 Task: Create a scrum project ZoomOut.
Action: Mouse moved to (231, 70)
Screenshot: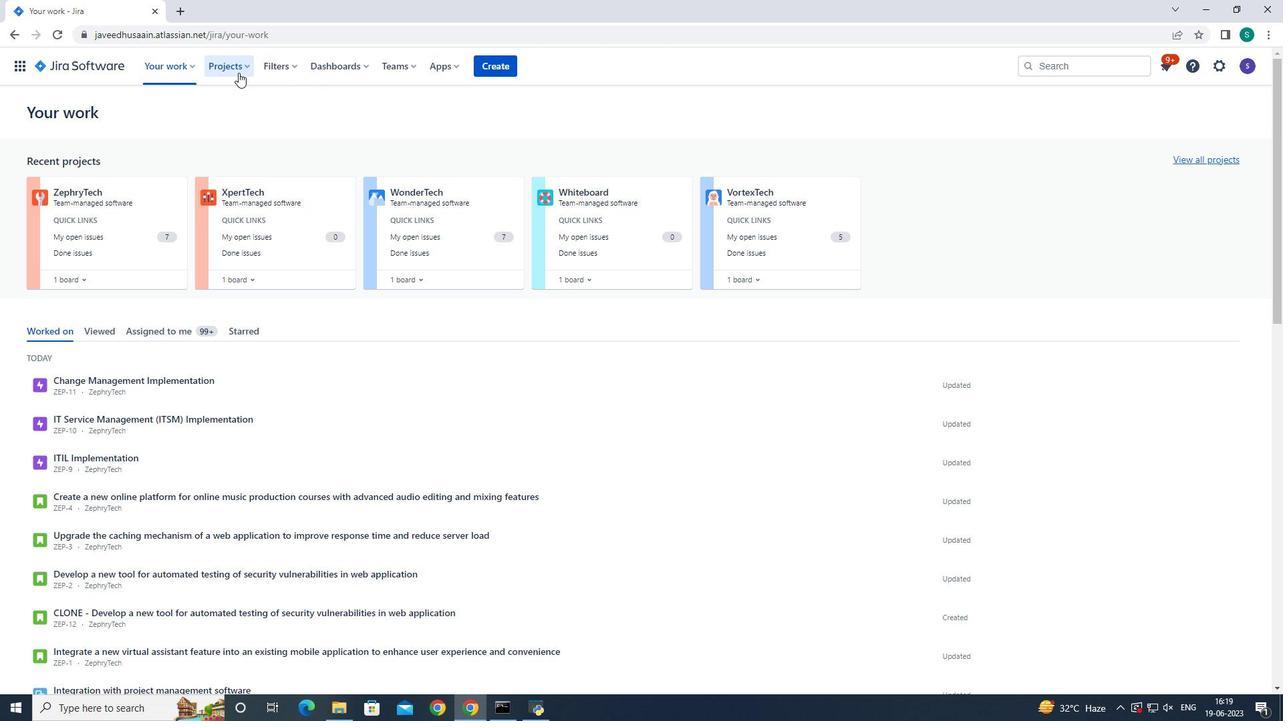 
Action: Mouse pressed left at (231, 70)
Screenshot: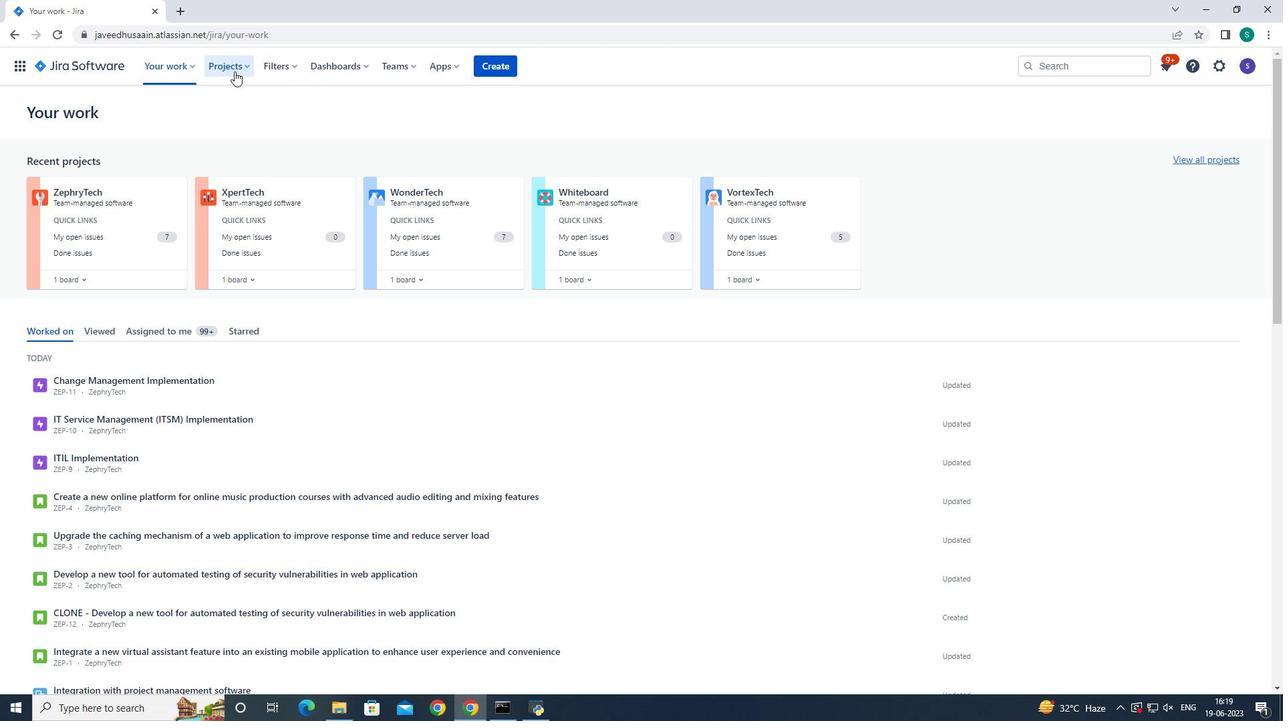 
Action: Mouse moved to (244, 336)
Screenshot: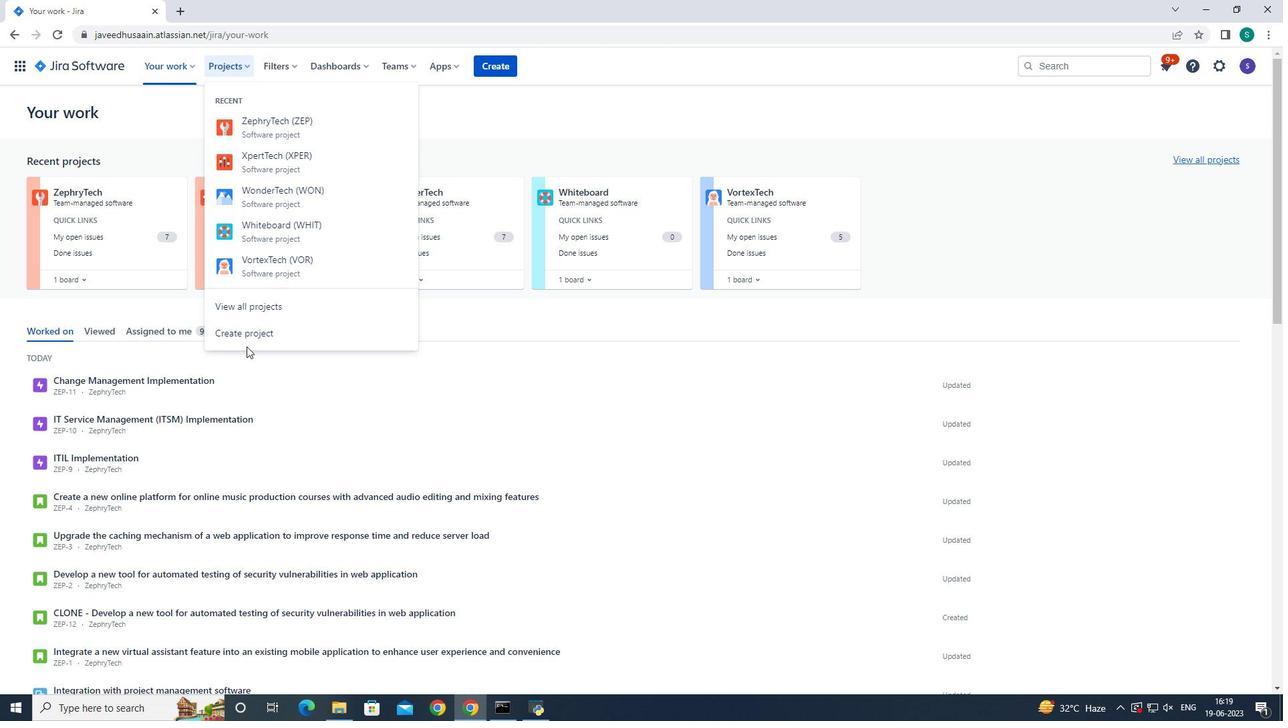 
Action: Mouse pressed left at (244, 336)
Screenshot: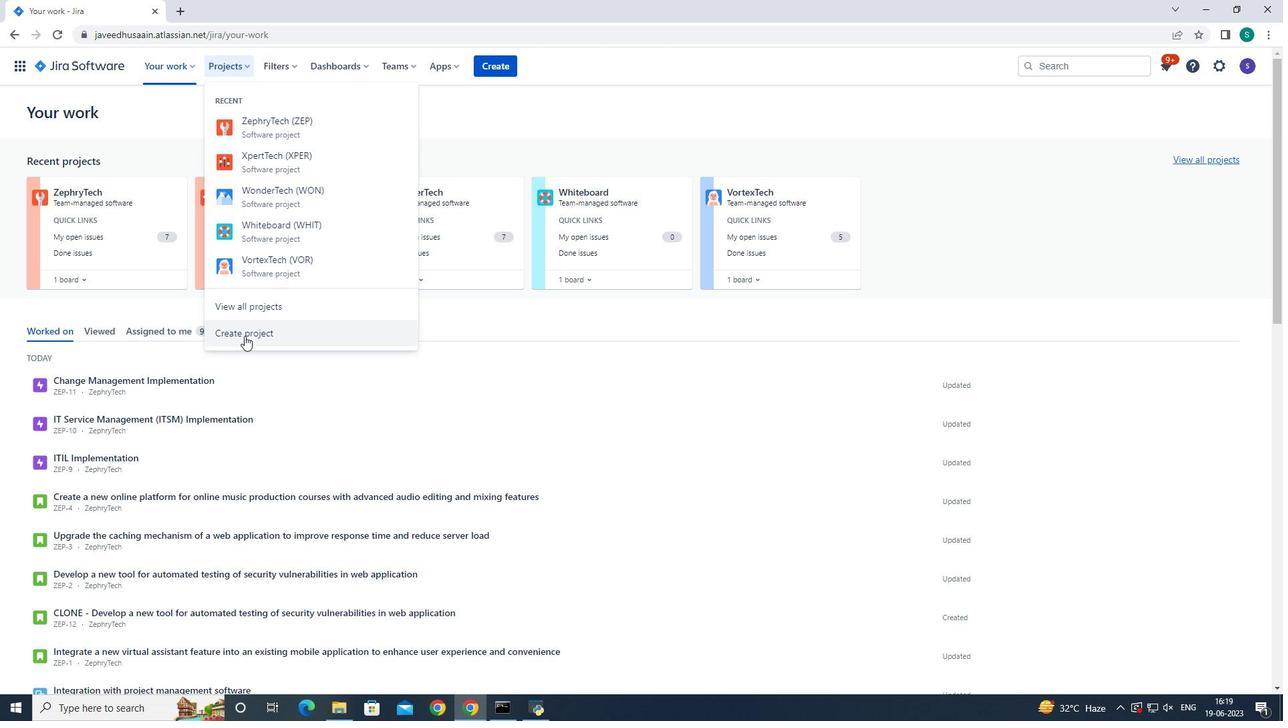 
Action: Mouse moved to (628, 235)
Screenshot: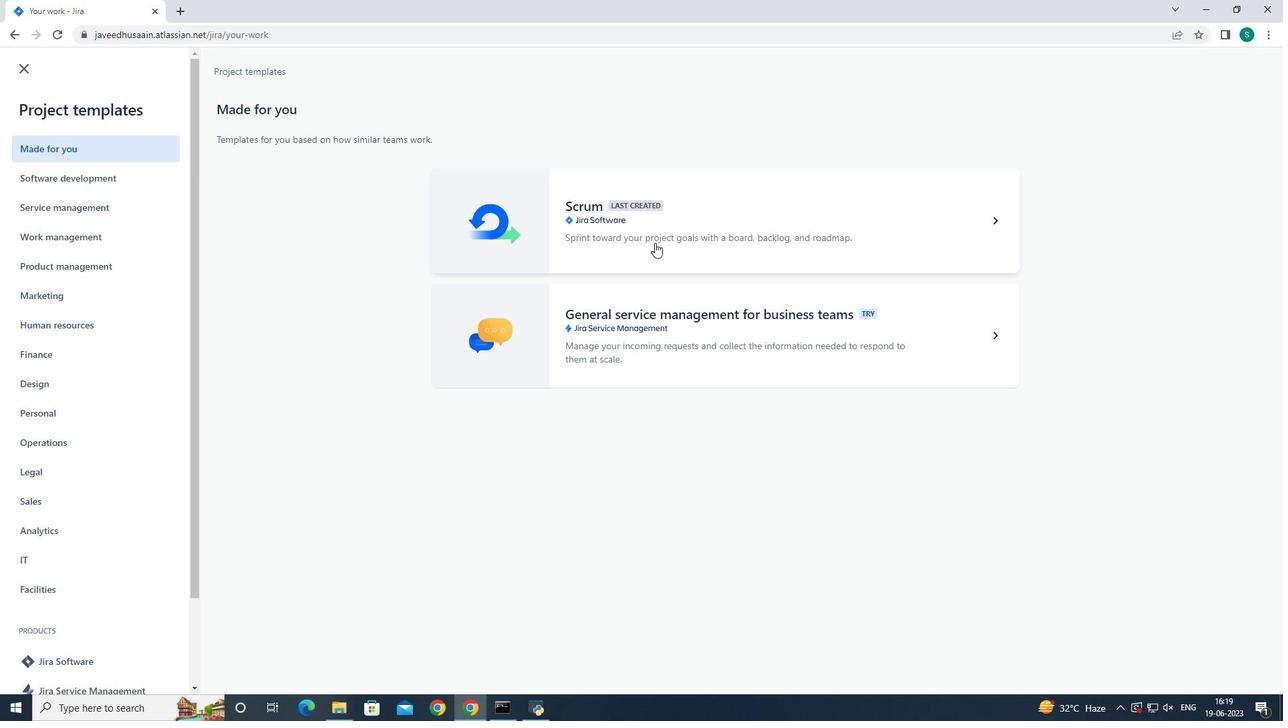
Action: Mouse pressed left at (628, 235)
Screenshot: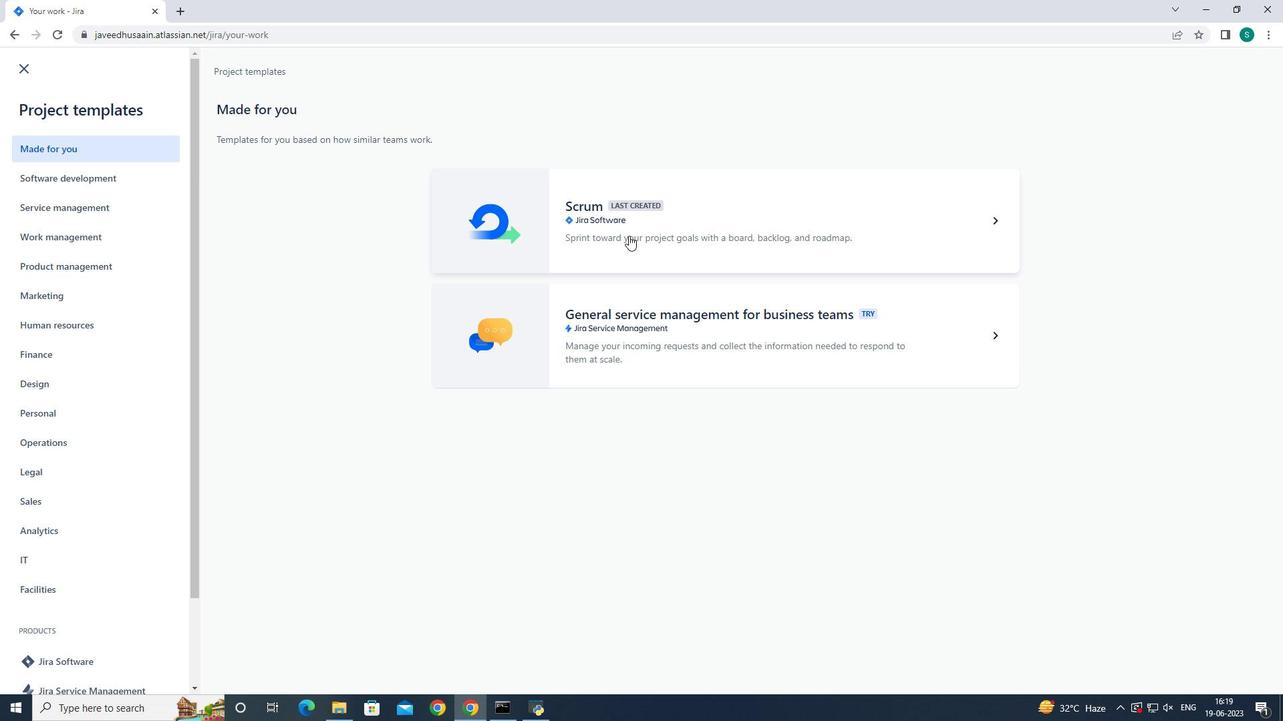 
Action: Mouse moved to (969, 122)
Screenshot: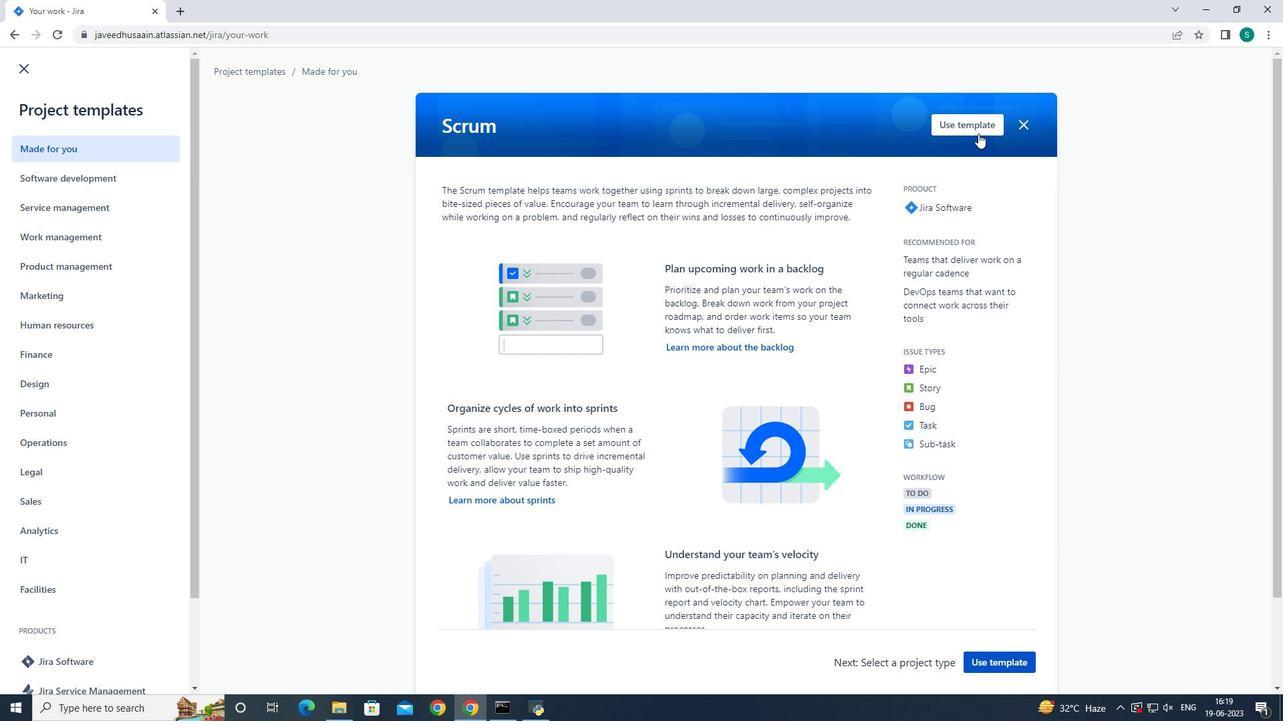 
Action: Mouse pressed left at (969, 122)
Screenshot: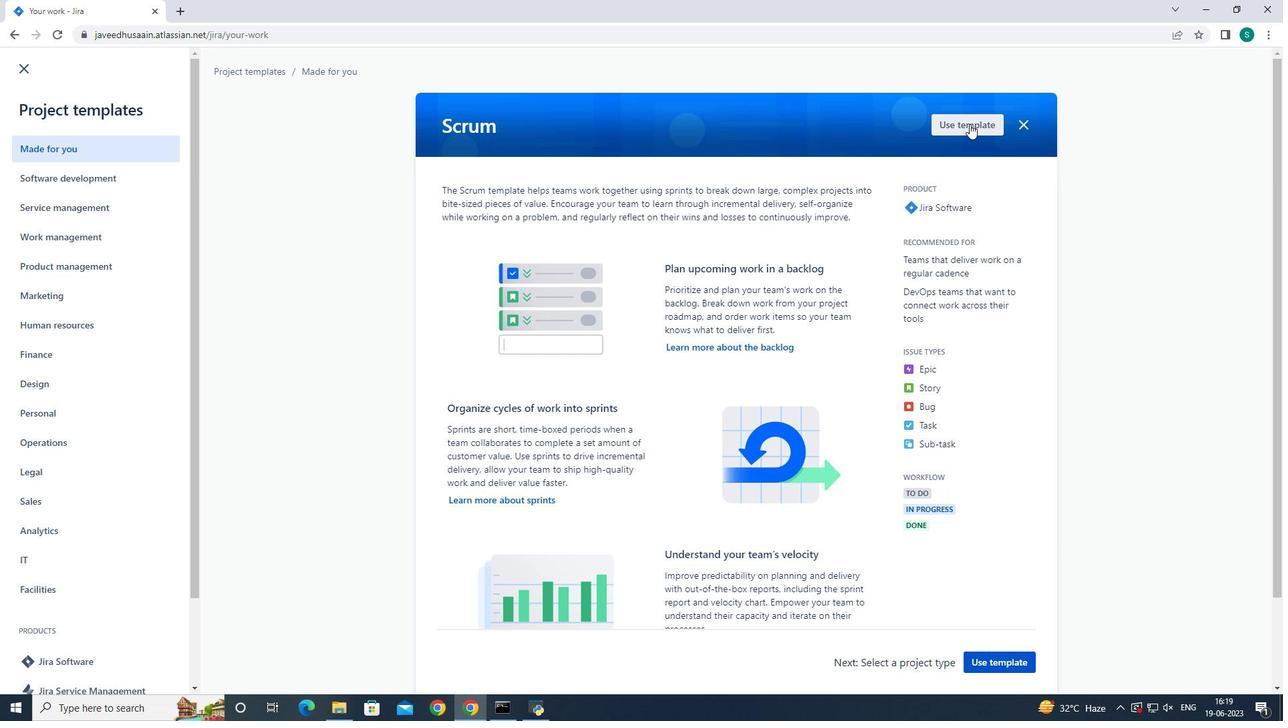 
Action: Mouse moved to (456, 657)
Screenshot: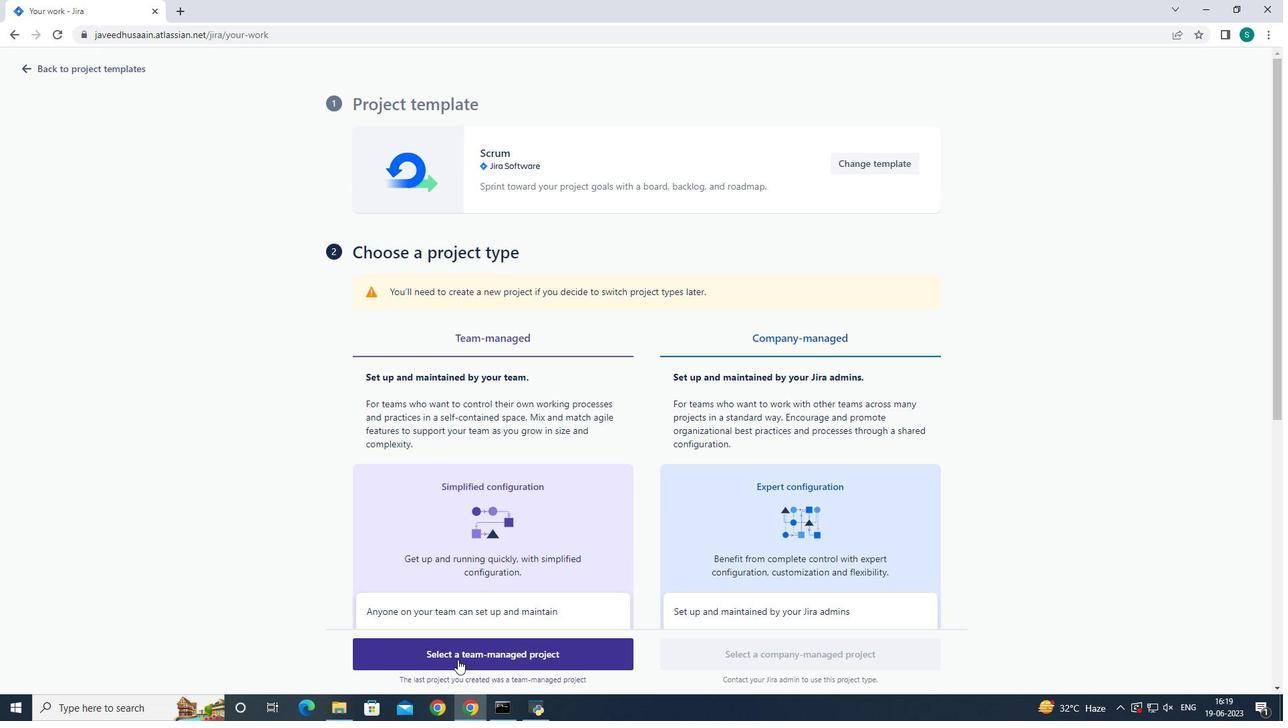 
Action: Mouse pressed left at (456, 657)
Screenshot: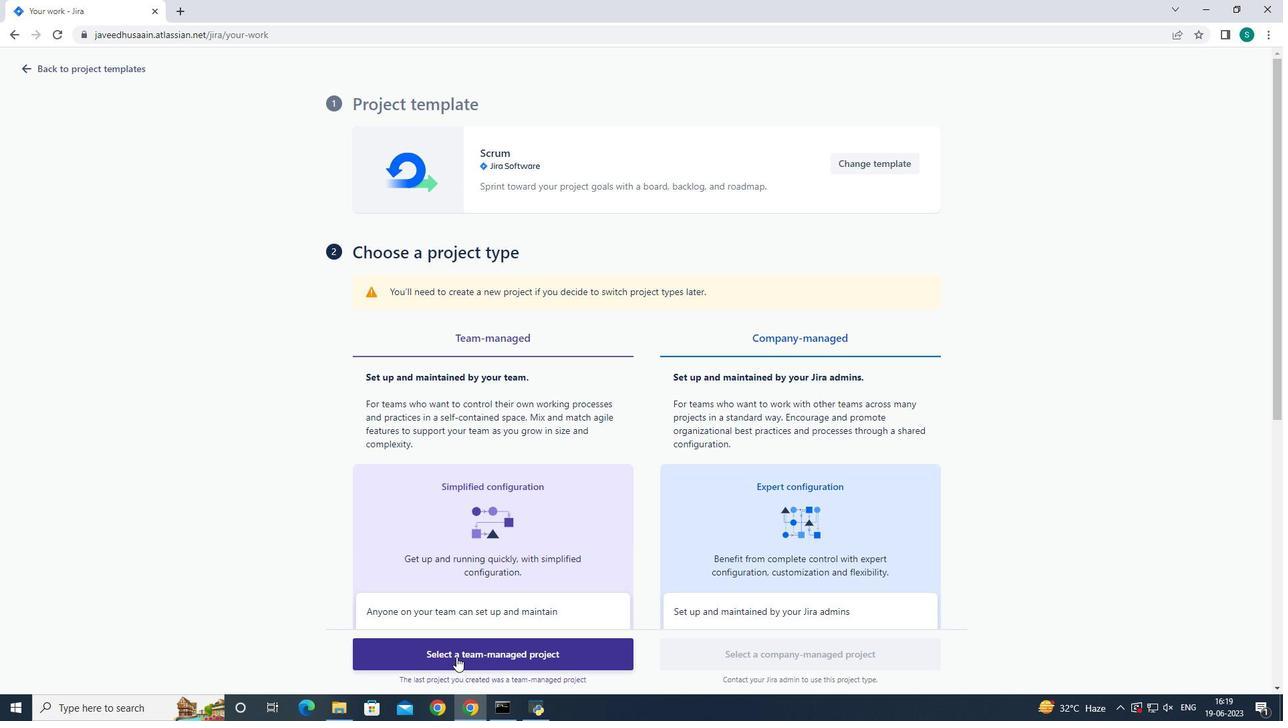 
Action: Mouse moved to (432, 320)
Screenshot: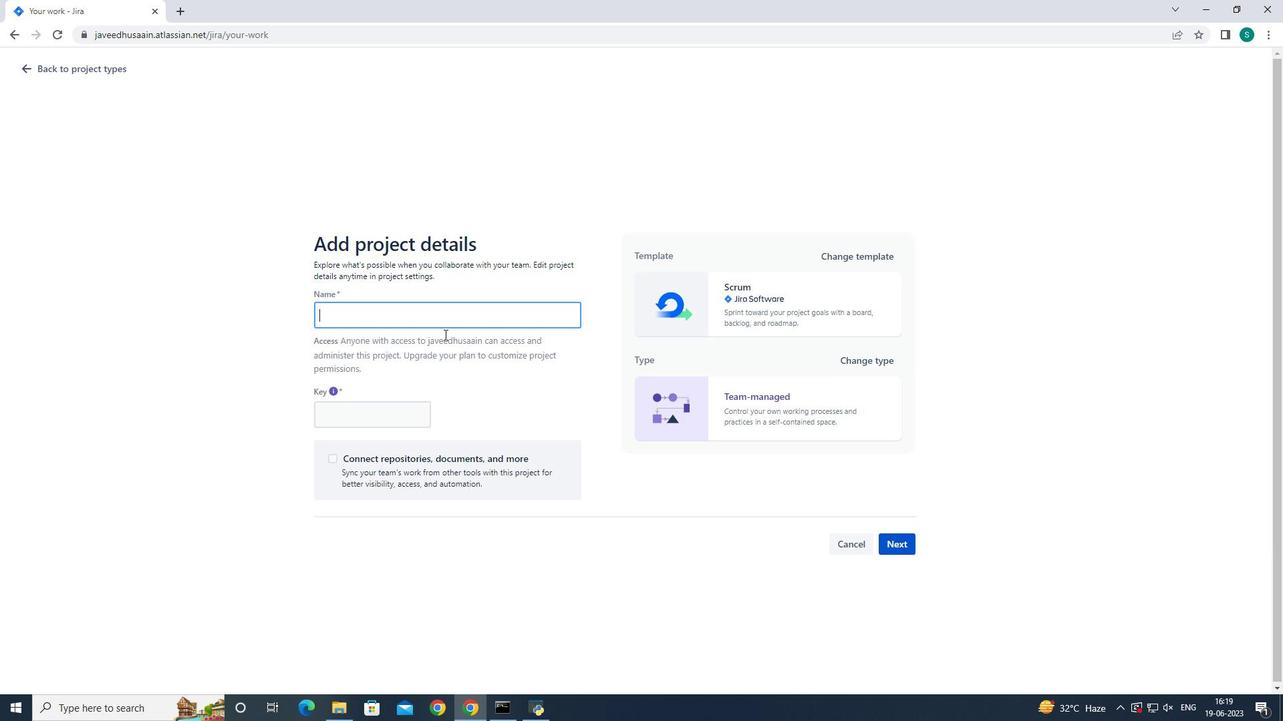 
Action: Mouse pressed left at (432, 320)
Screenshot: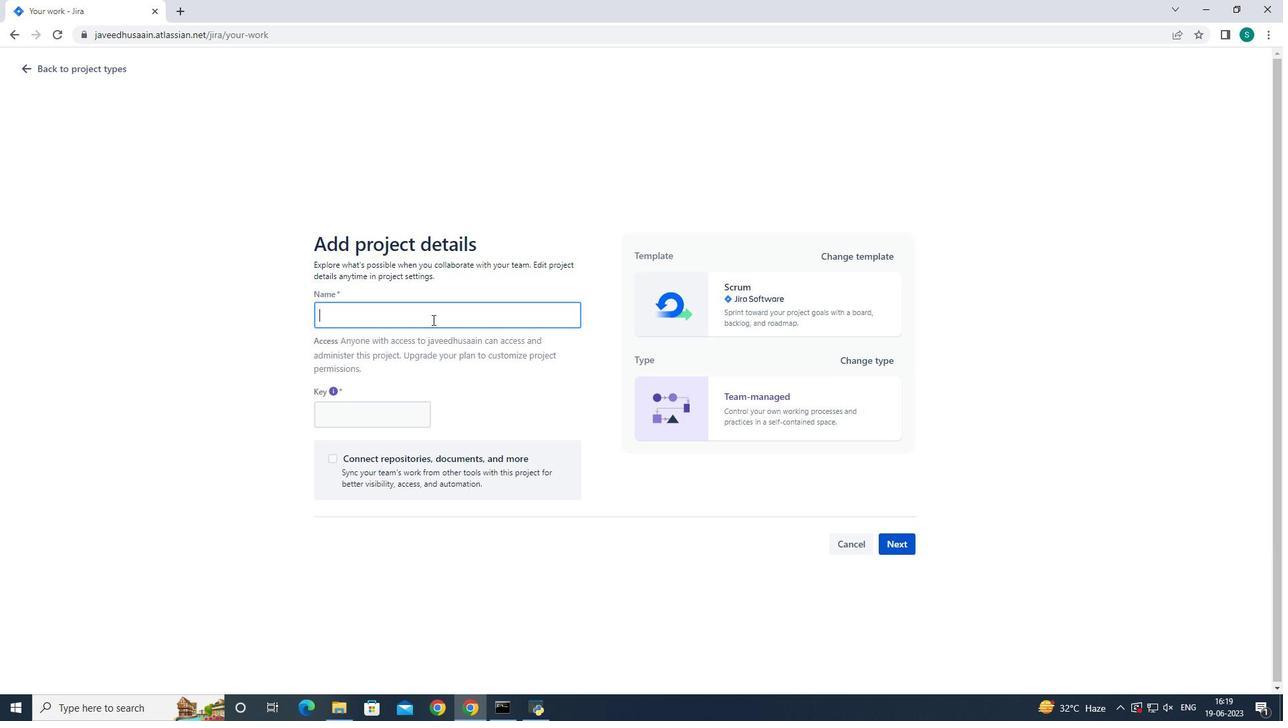 
Action: Mouse moved to (432, 320)
Screenshot: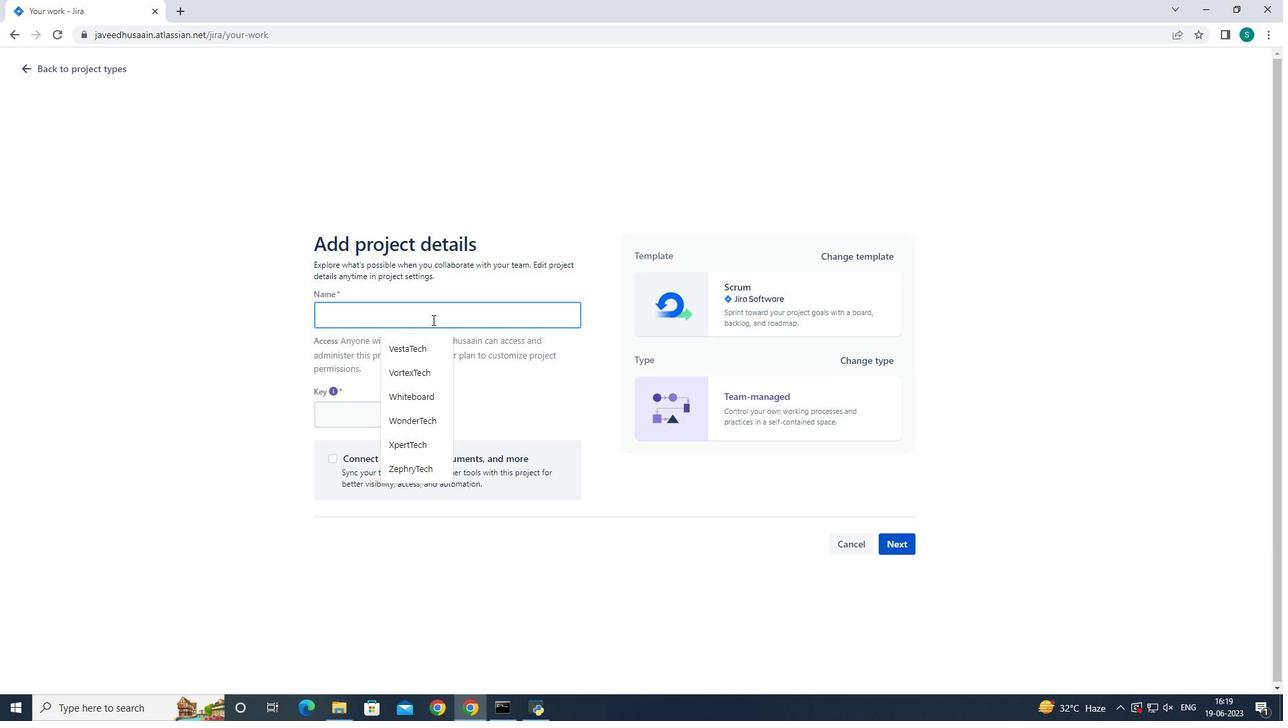 
Action: Key pressed <Key.shift>Zoom<Key.shift>Out
Screenshot: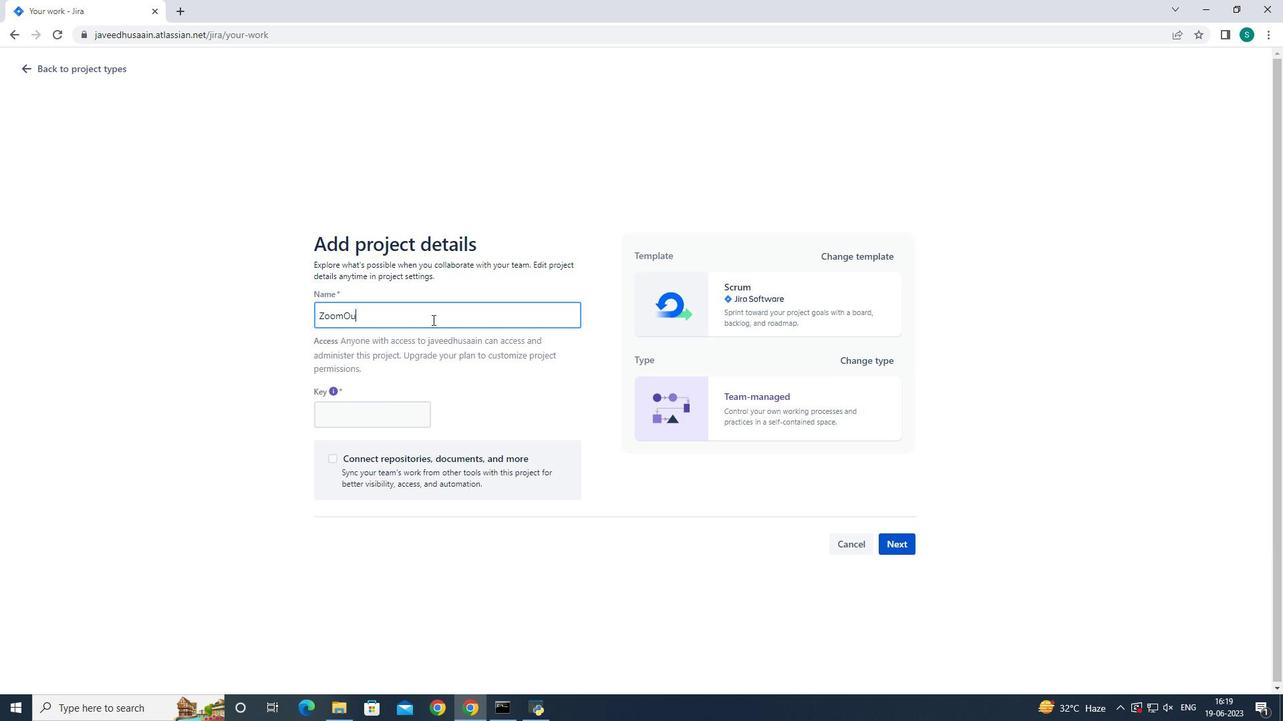 
Action: Mouse moved to (895, 542)
Screenshot: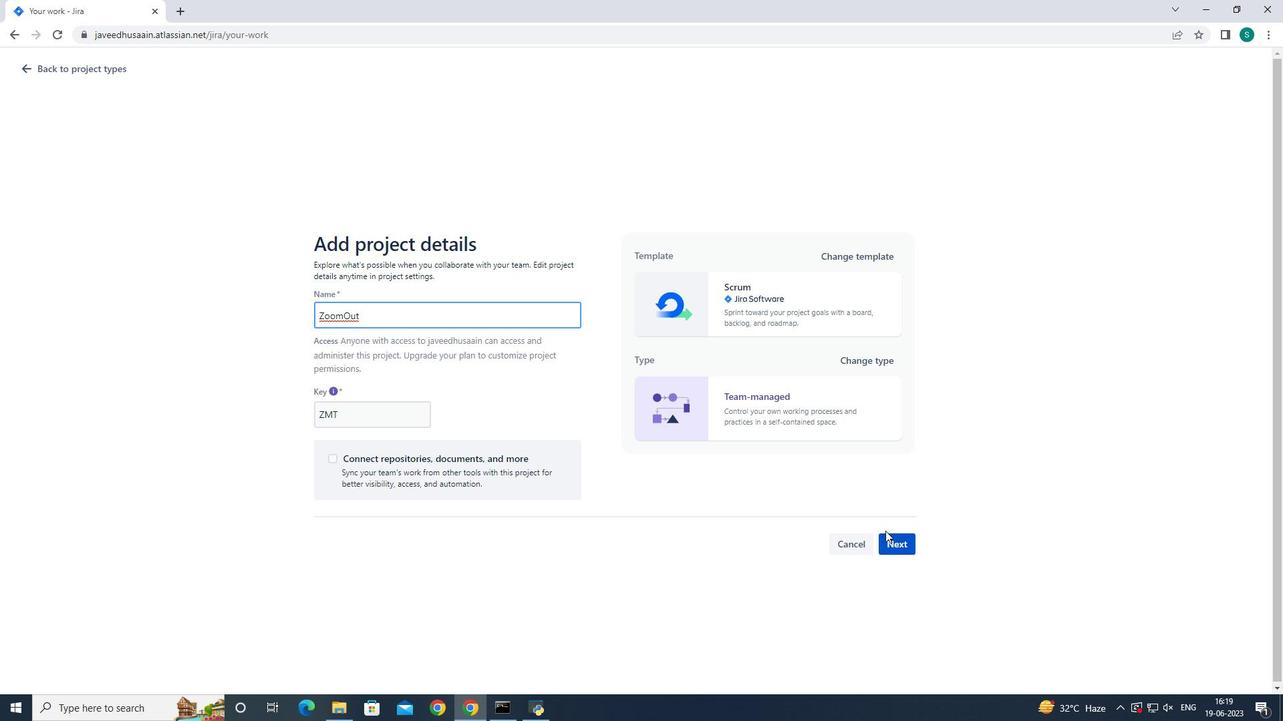 
Action: Mouse pressed left at (895, 542)
Screenshot: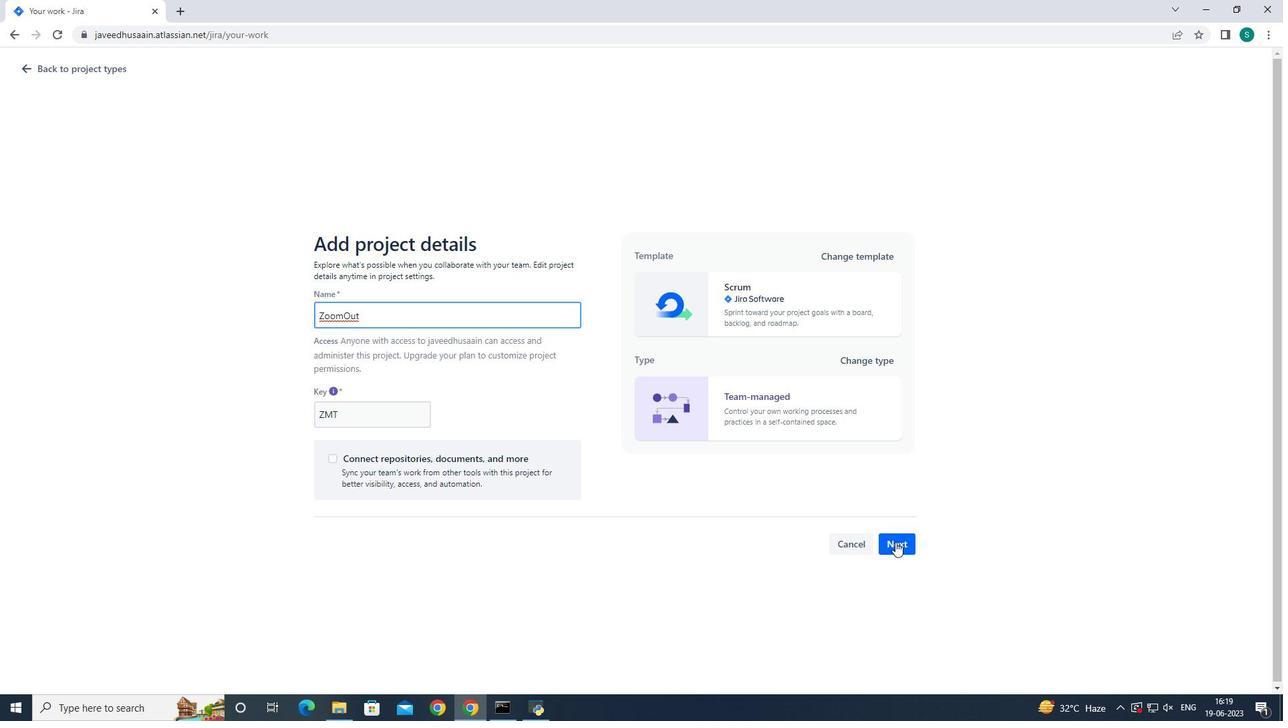 
Action: Mouse moved to (783, 457)
Screenshot: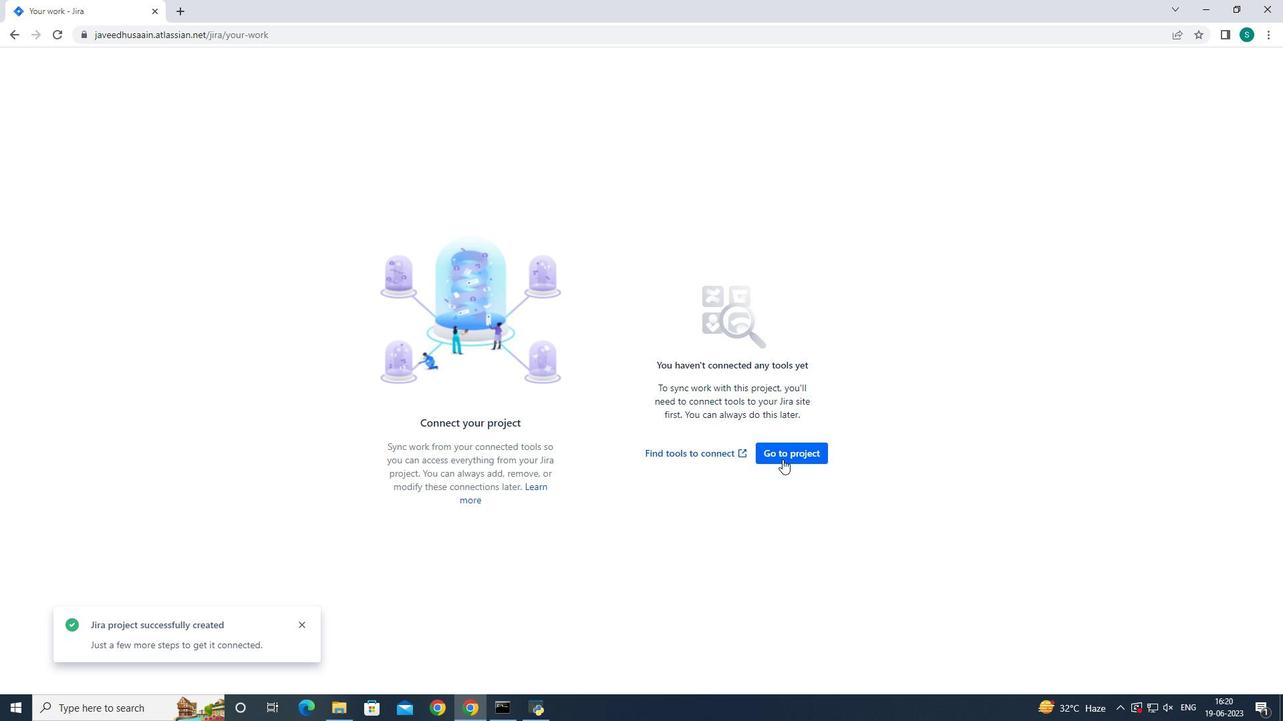 
Action: Mouse pressed left at (783, 457)
Screenshot: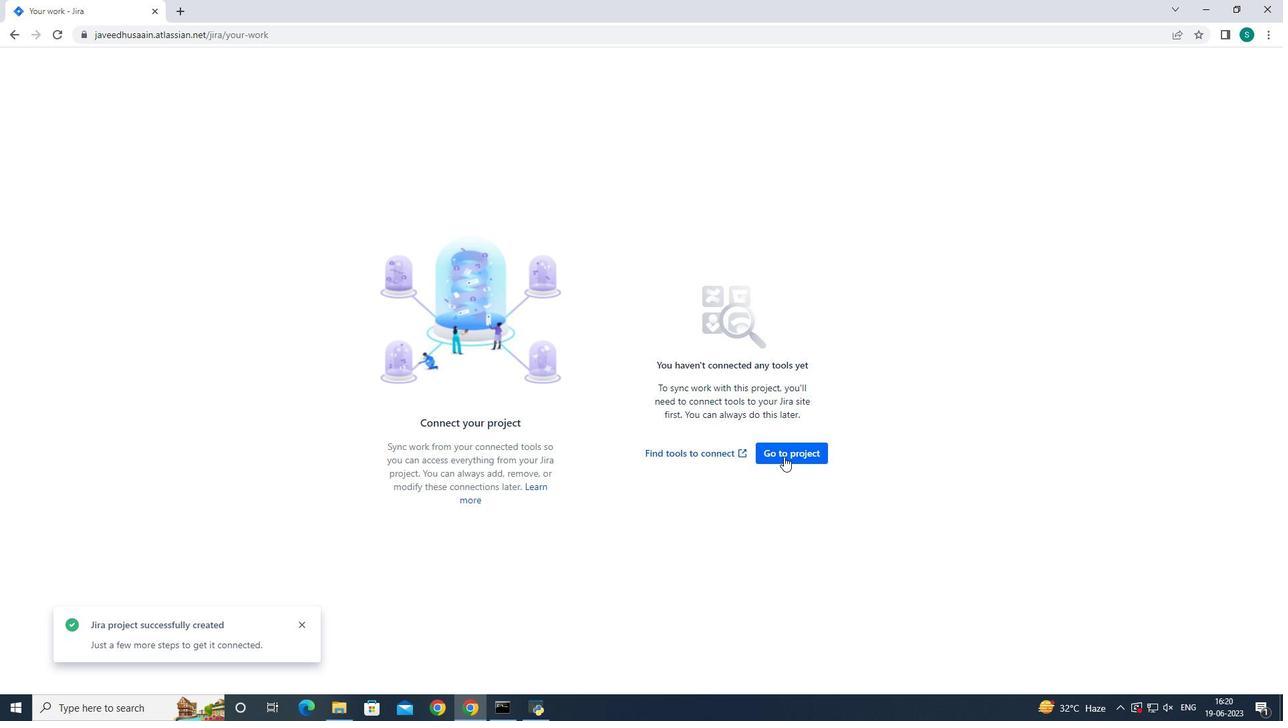 
Action: Mouse moved to (641, 390)
Screenshot: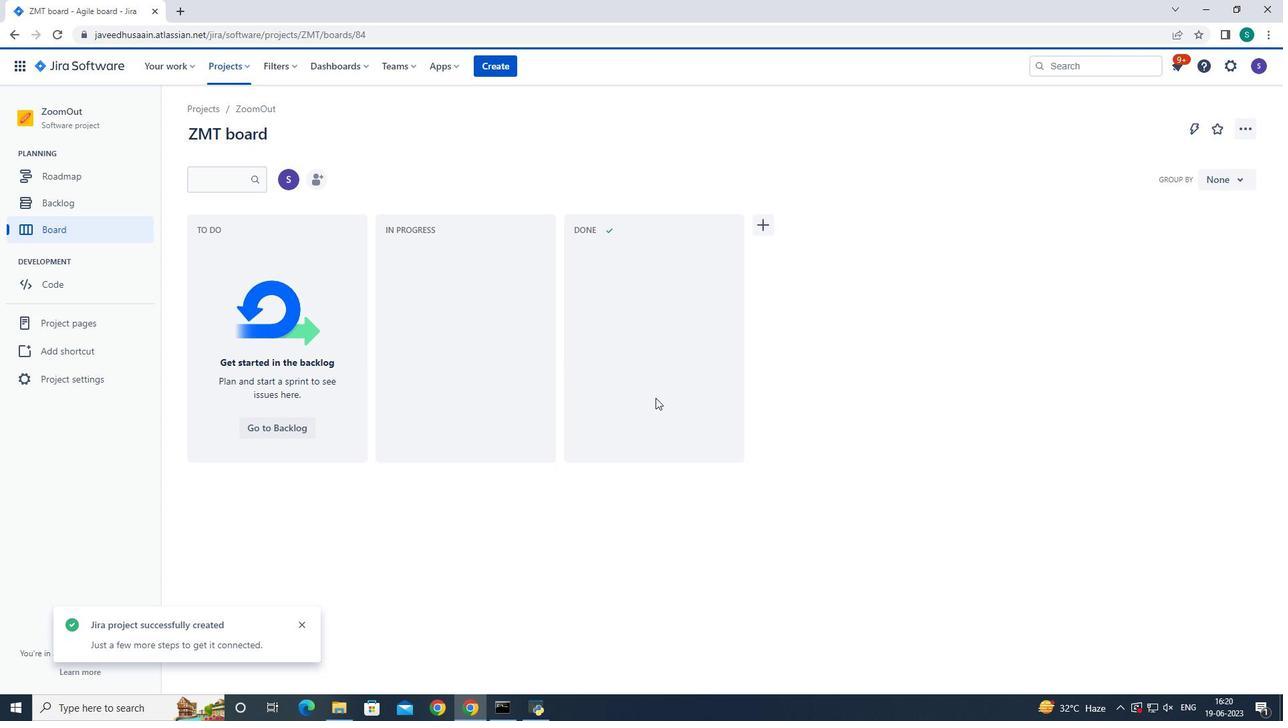 
